 Task: When was the Saint Basil's Cathedral in Moscow completed?
Action: Mouse moved to (91, 143)
Screenshot: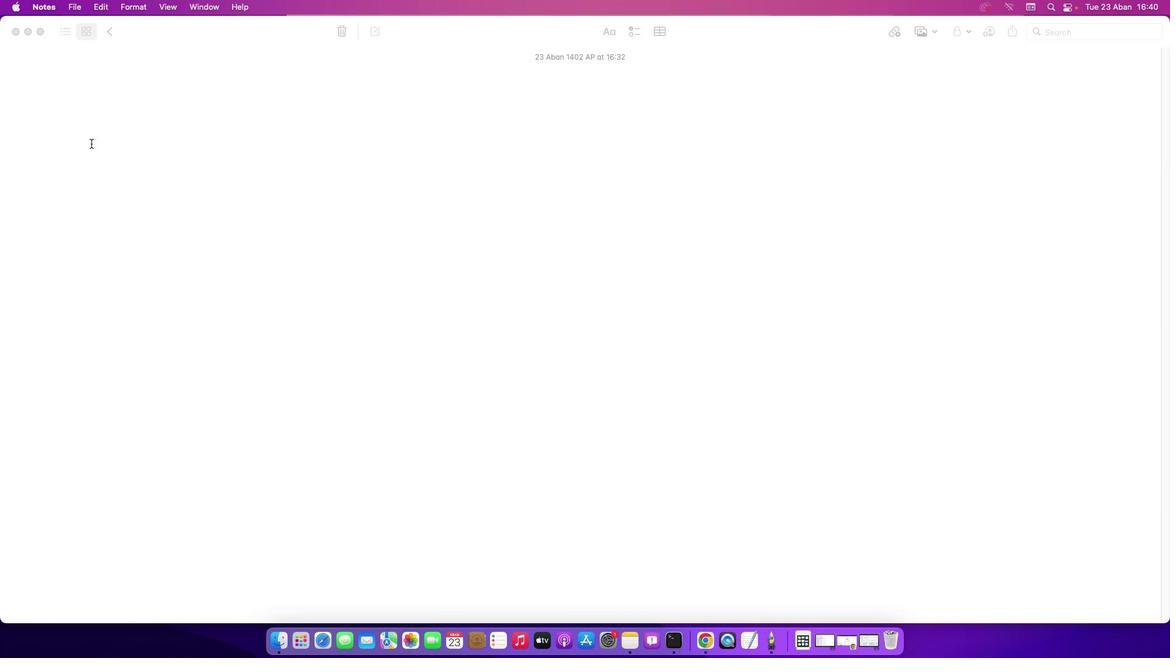 
Action: Mouse pressed left at (91, 143)
Screenshot: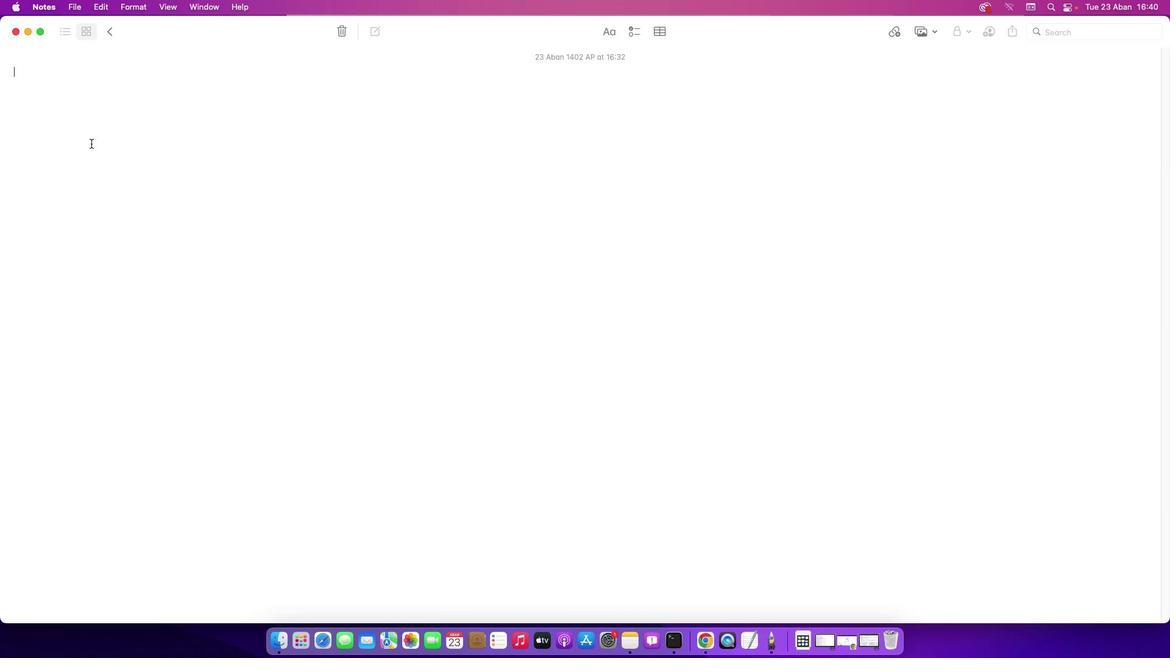 
Action: Key pressed Key.shift'W''h''e''n'Key.space'w''a''s'Key.space't''h''e'Key.spaceKey.shift'S''a''i''n''t'Key.spaceKey.shift'B''a''s''i''l'"'"'s'Key.spaceKey.shift'C''a''t''h''e''d''r''a''l'Key.space'i''n'Key.spaceKey.shift'M''o''s''c''o''w'Key.space'c''o''m''p''l''e''t''e''d'Key.shift_r'?'Key.enter
Screenshot: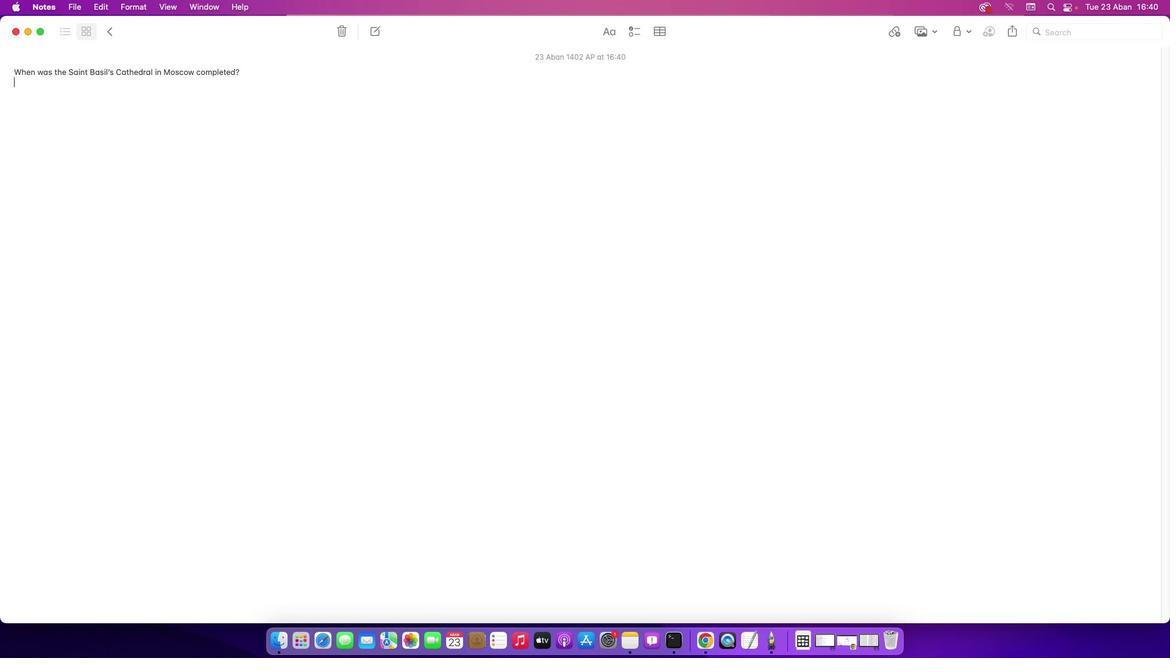 
Action: Mouse moved to (847, 639)
Screenshot: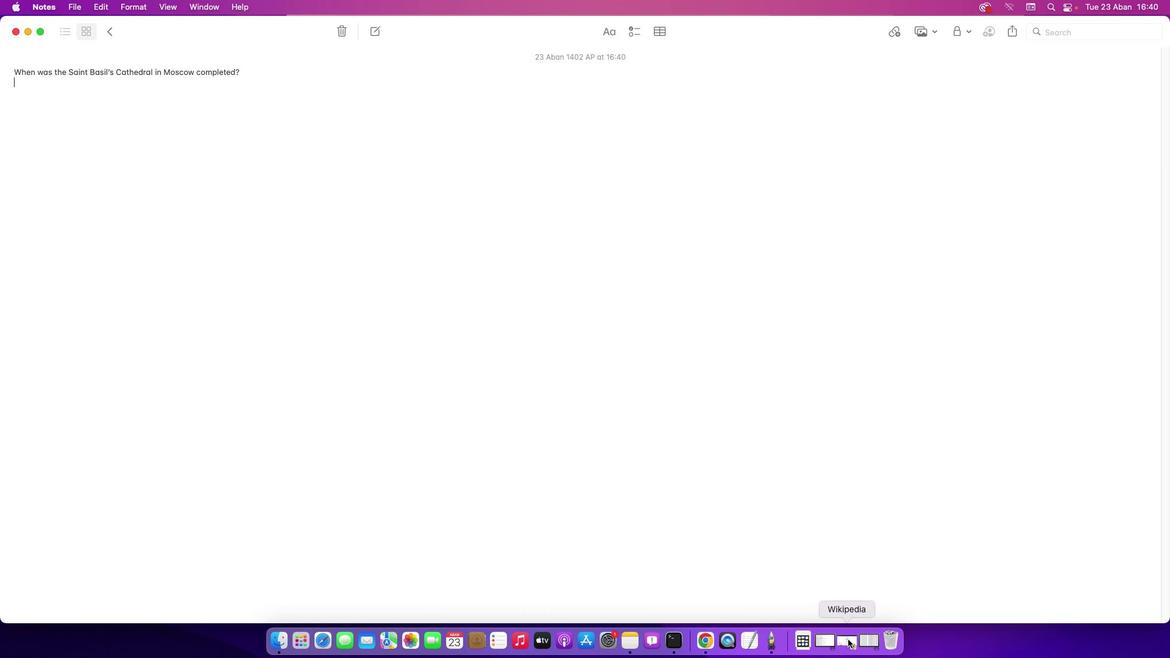 
Action: Mouse pressed left at (847, 639)
Screenshot: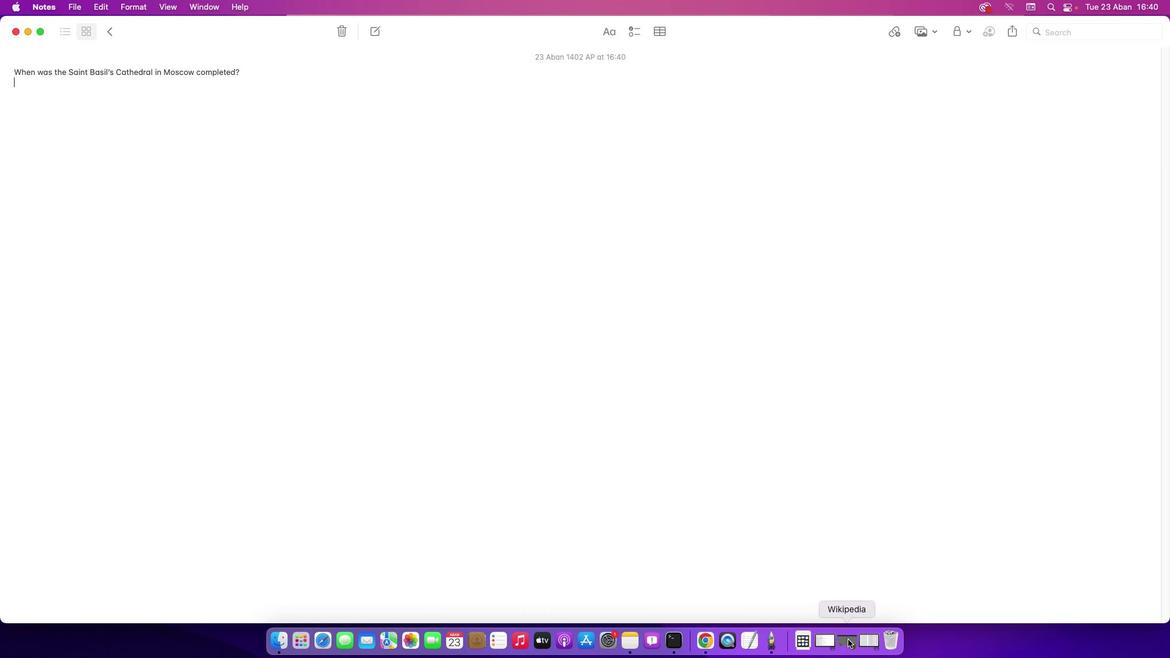 
Action: Mouse moved to (471, 369)
Screenshot: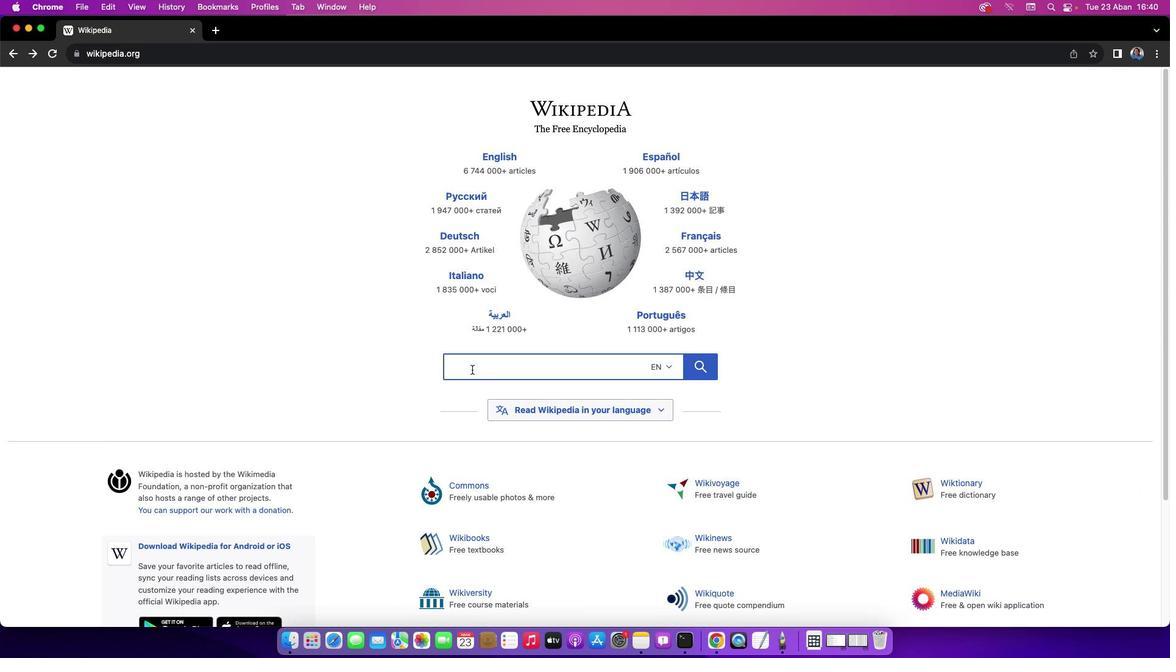 
Action: Mouse pressed left at (471, 369)
Screenshot: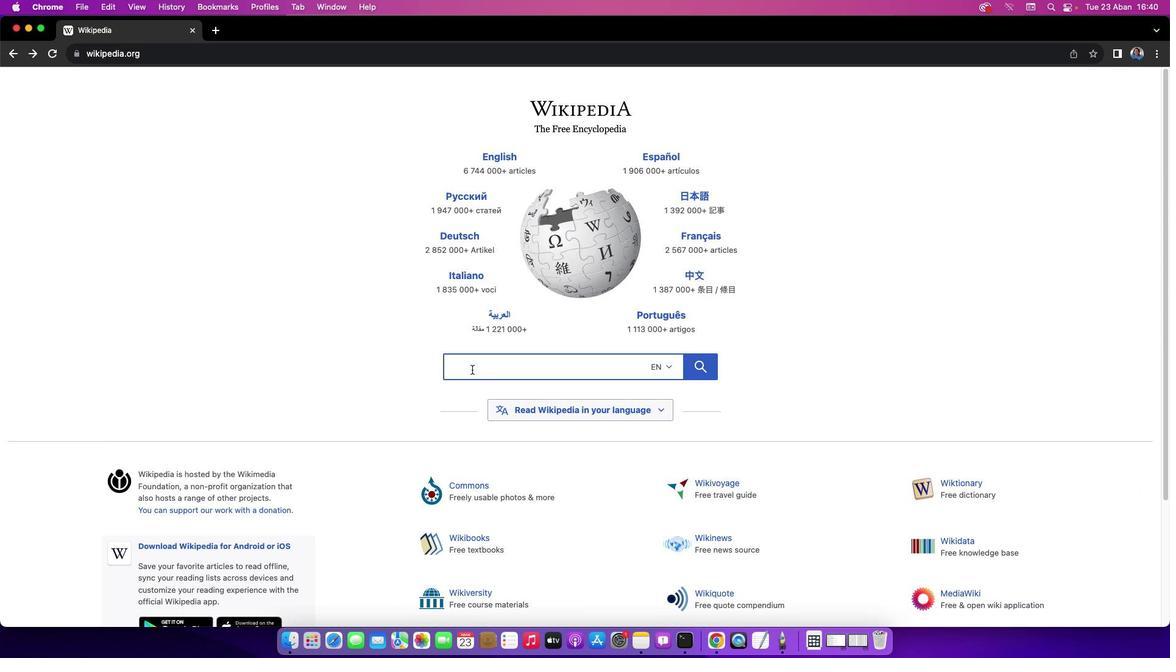 
Action: Key pressed Key.shift'S''a''i''n''t'Key.spaceKey.shift'B''a''s''i''l'"'"'s'Key.spaceKey.shift'C''a''t''h''e''d''r''a''l'Key.space'i''n'Key.spaceKey.shift'M''o''s''c''o''w'
Screenshot: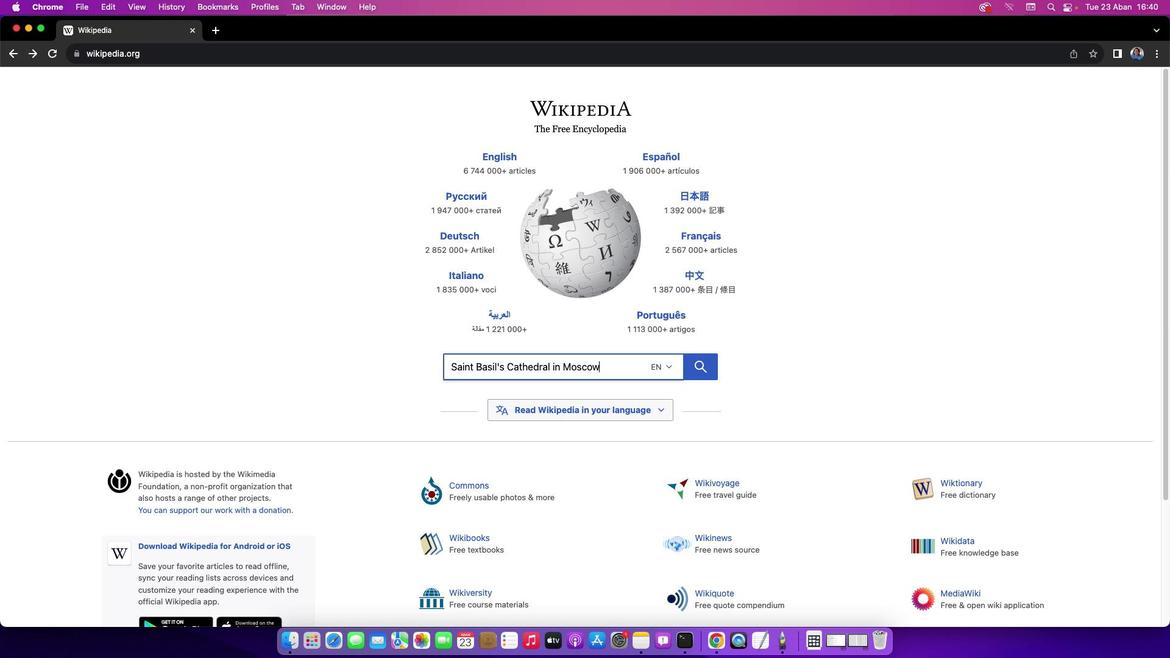 
Action: Mouse moved to (702, 369)
Screenshot: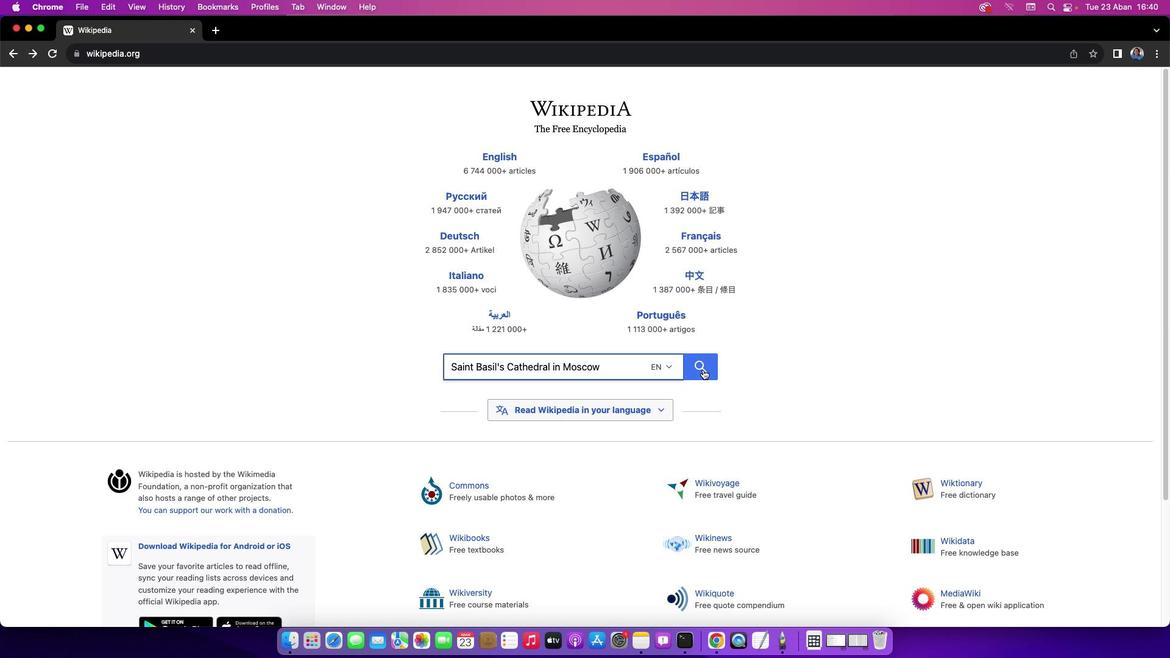 
Action: Mouse pressed left at (702, 369)
Screenshot: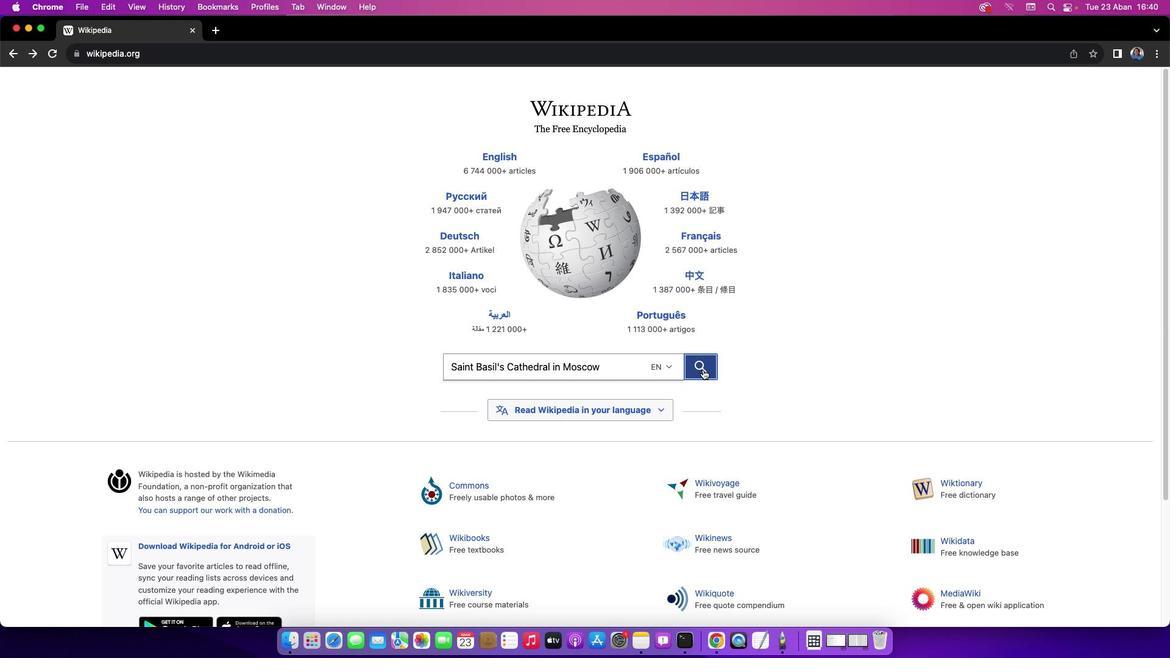 
Action: Mouse moved to (260, 346)
Screenshot: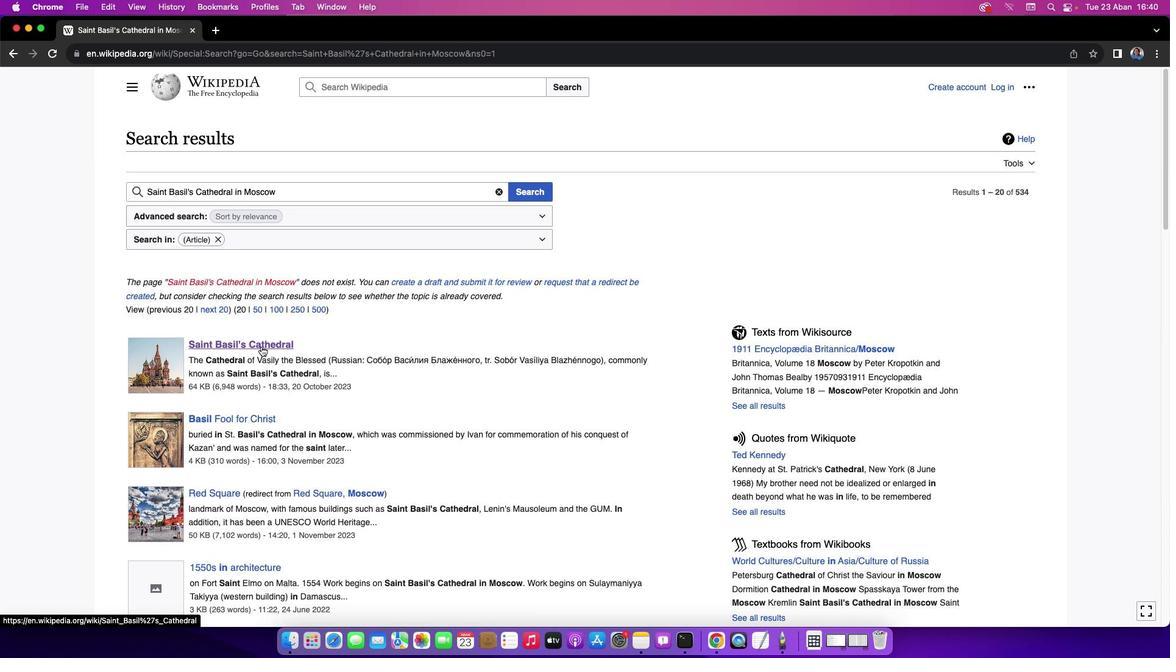 
Action: Mouse pressed left at (260, 346)
Screenshot: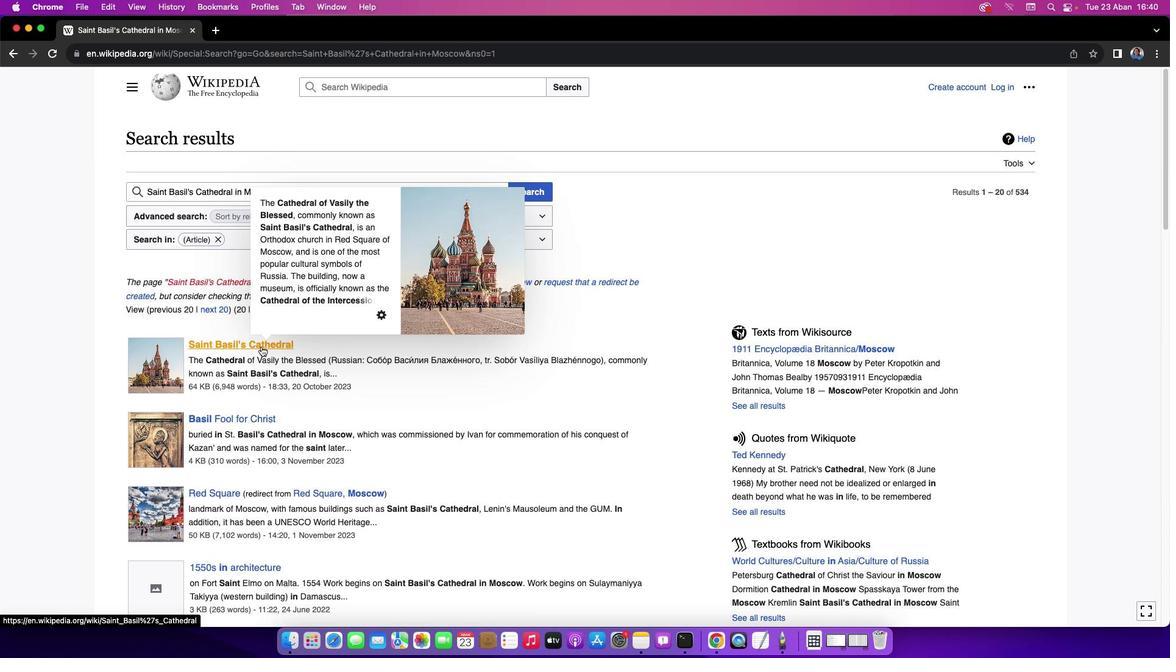 
Action: Mouse moved to (1166, 91)
Screenshot: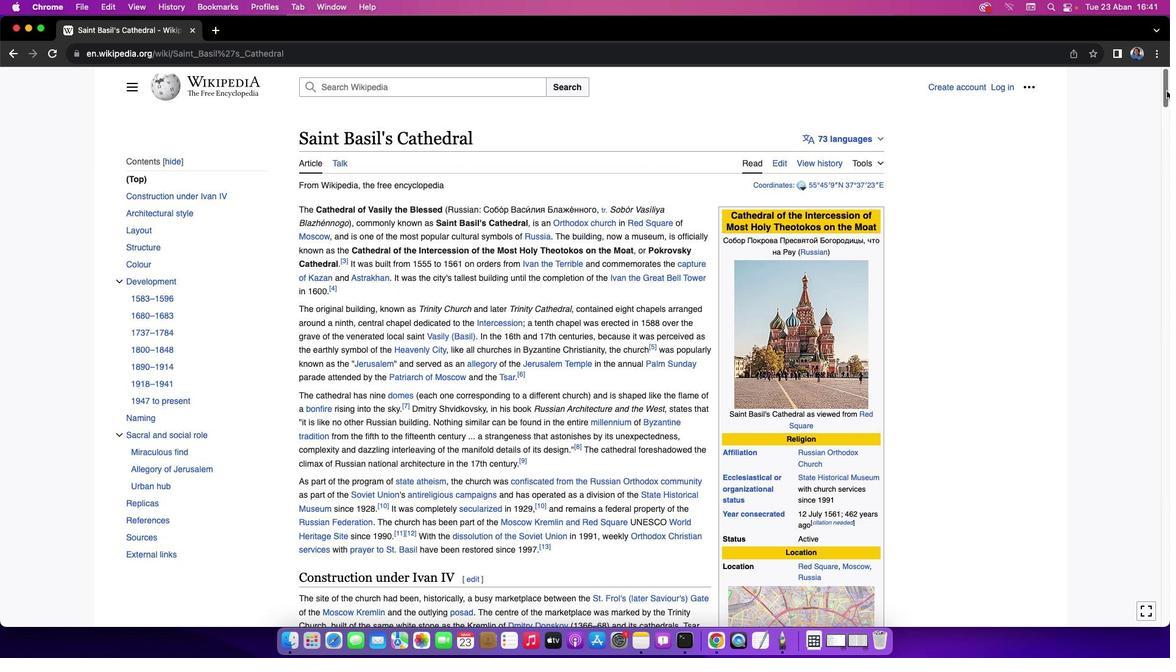 
Action: Mouse pressed left at (1166, 91)
Screenshot: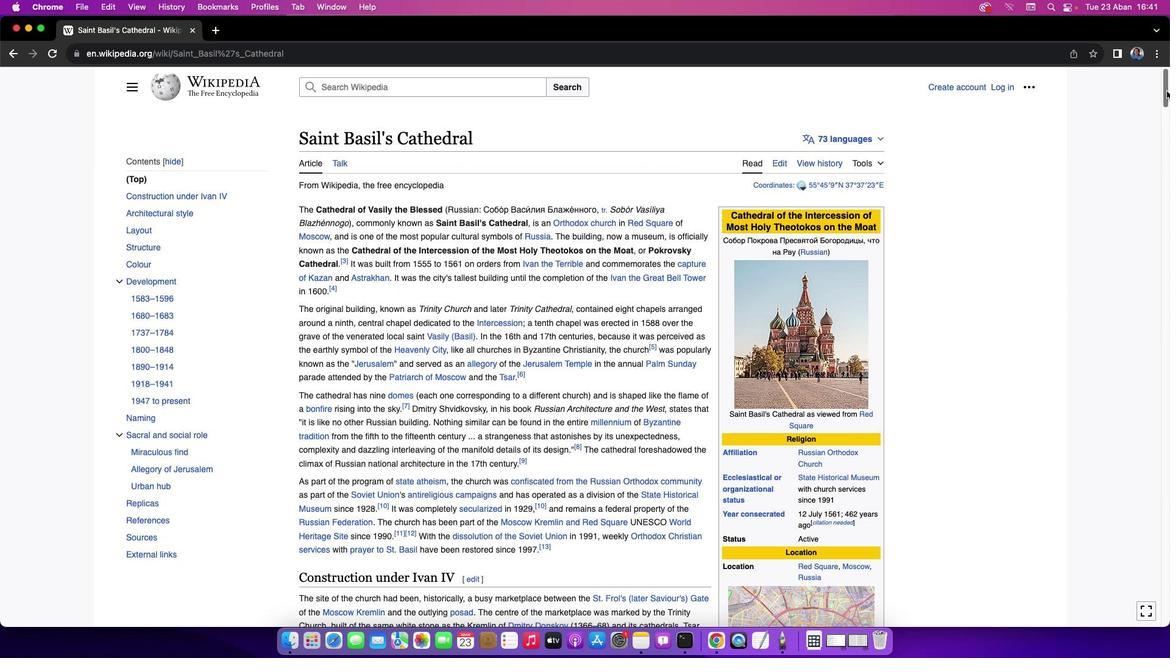
Action: Mouse moved to (27, 29)
Screenshot: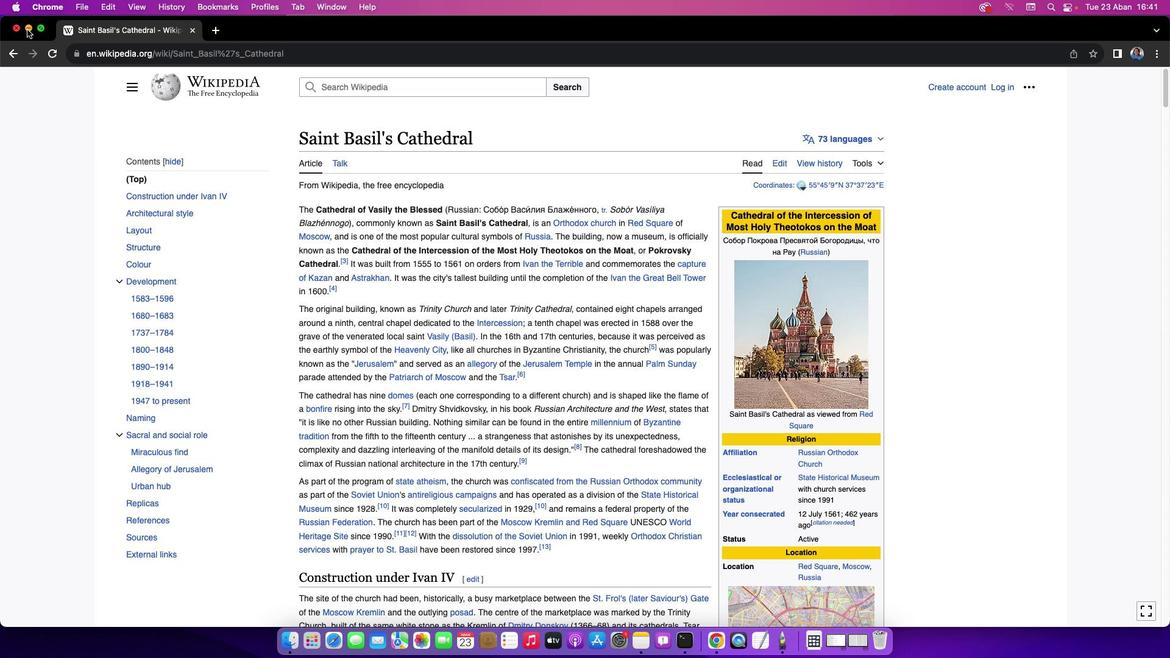 
Action: Mouse pressed left at (27, 29)
Screenshot: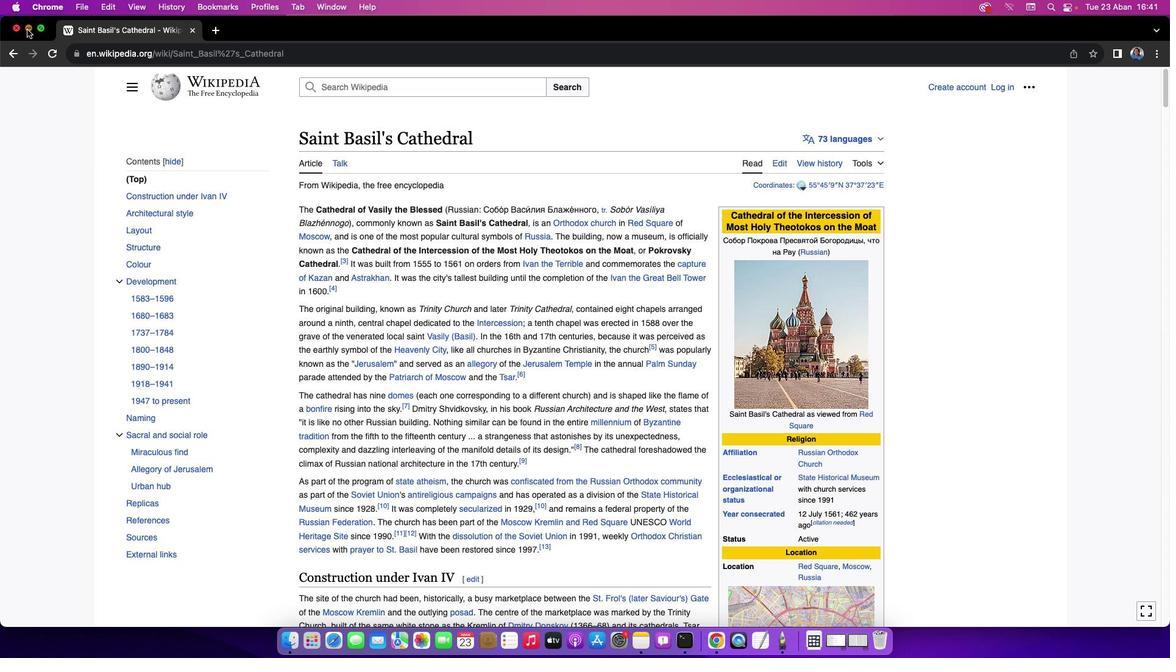 
Action: Mouse moved to (65, 88)
Screenshot: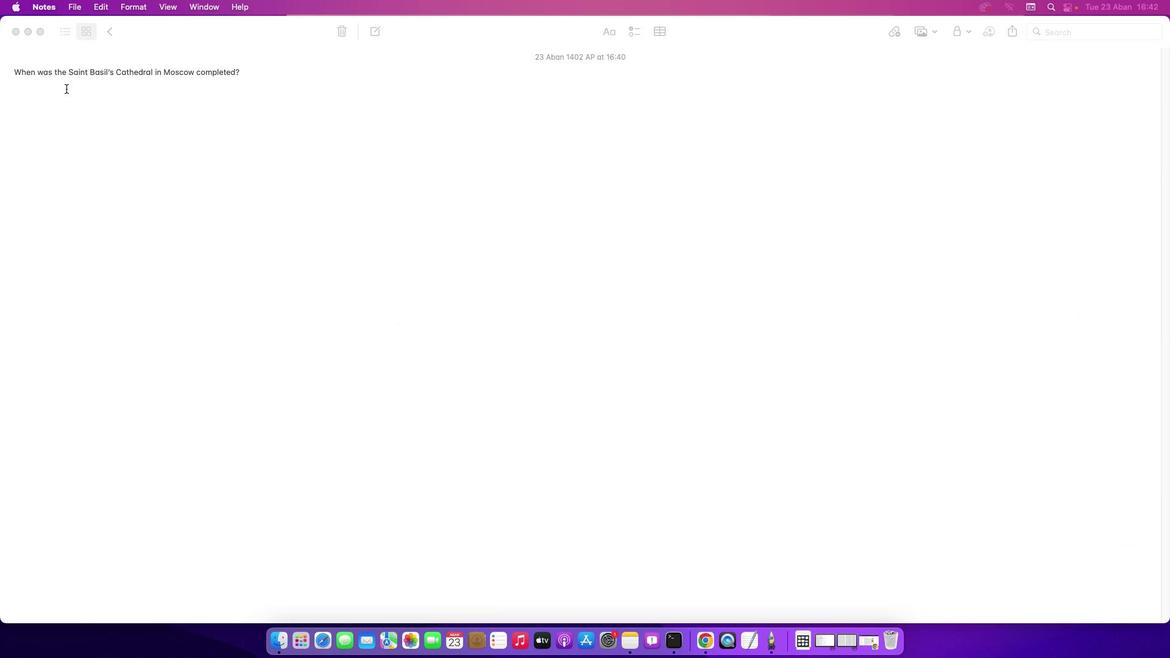 
Action: Mouse pressed left at (65, 88)
Screenshot: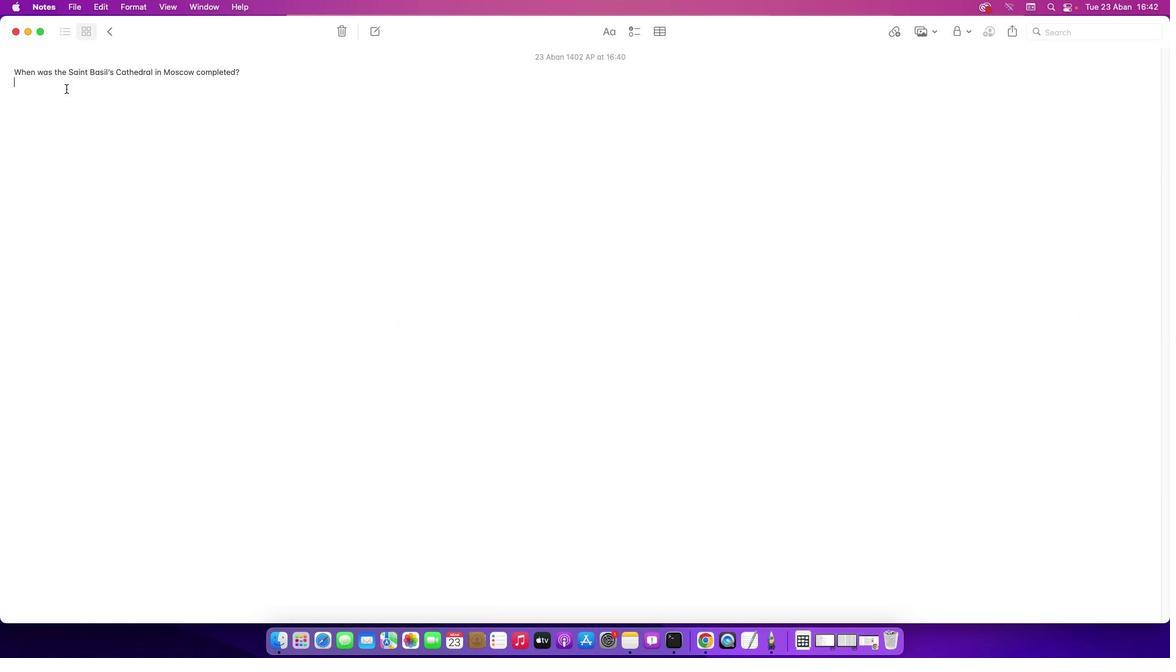 
Action: Mouse moved to (54, 95)
Screenshot: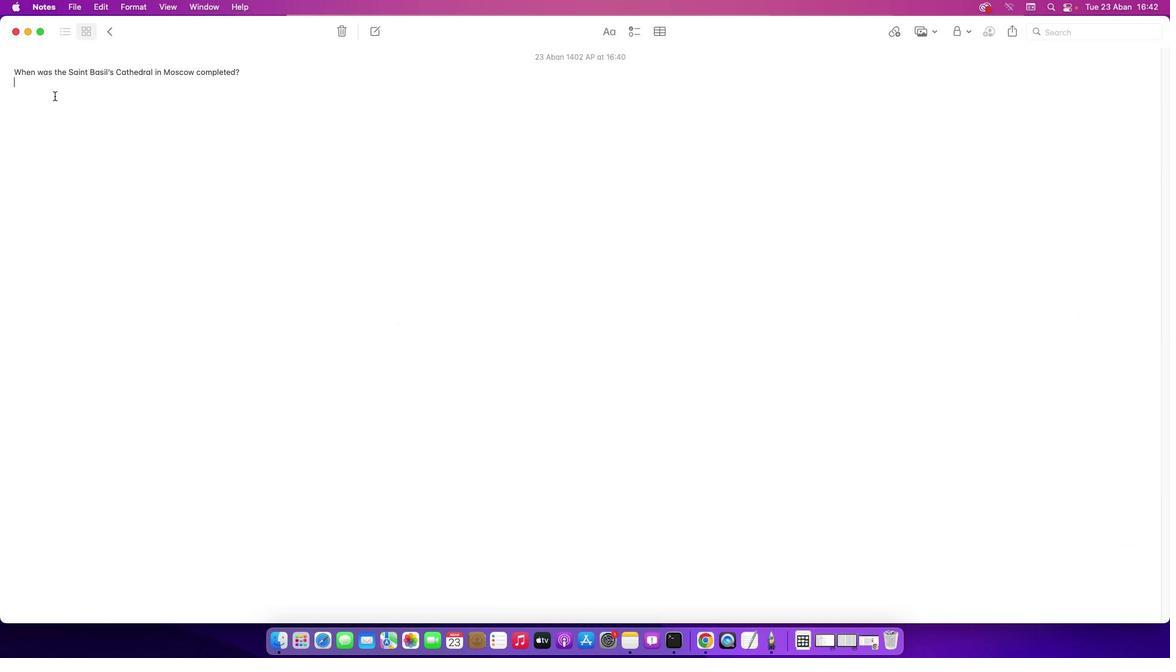 
Action: Key pressed Key.shift'T''h''e'Key.space'c''o''n''s''t''r''u''c''t''i''o''n'Key.space'o''f'Key.space't''h''e'Key.spaceKey.shift'S''a''i''n''t'Key.spaceKey.shift'B''a''s''i''l''\\'Key.backspace"'"'s'Key.spaceKey.shift'C''a''t''h''e''d''r''a''l'Key.space'i''n'Key.spaceKey.shift'M''o''s''c''o''w'Key.space'w''a''s'Key.space'c''o''m''p''l''e''t''e''d'Key.space'i''n'Key.space'1''5''6''1''.'
Screenshot: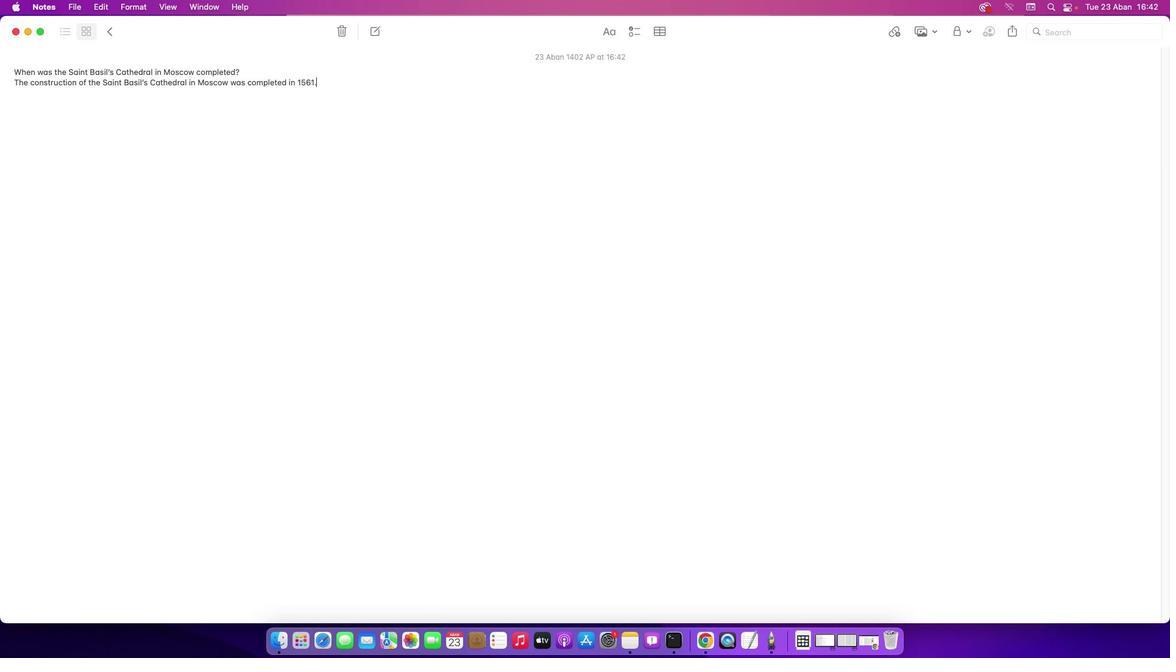 
